 Task: Select the position option in the symbol sort order.
Action: Mouse moved to (106, 574)
Screenshot: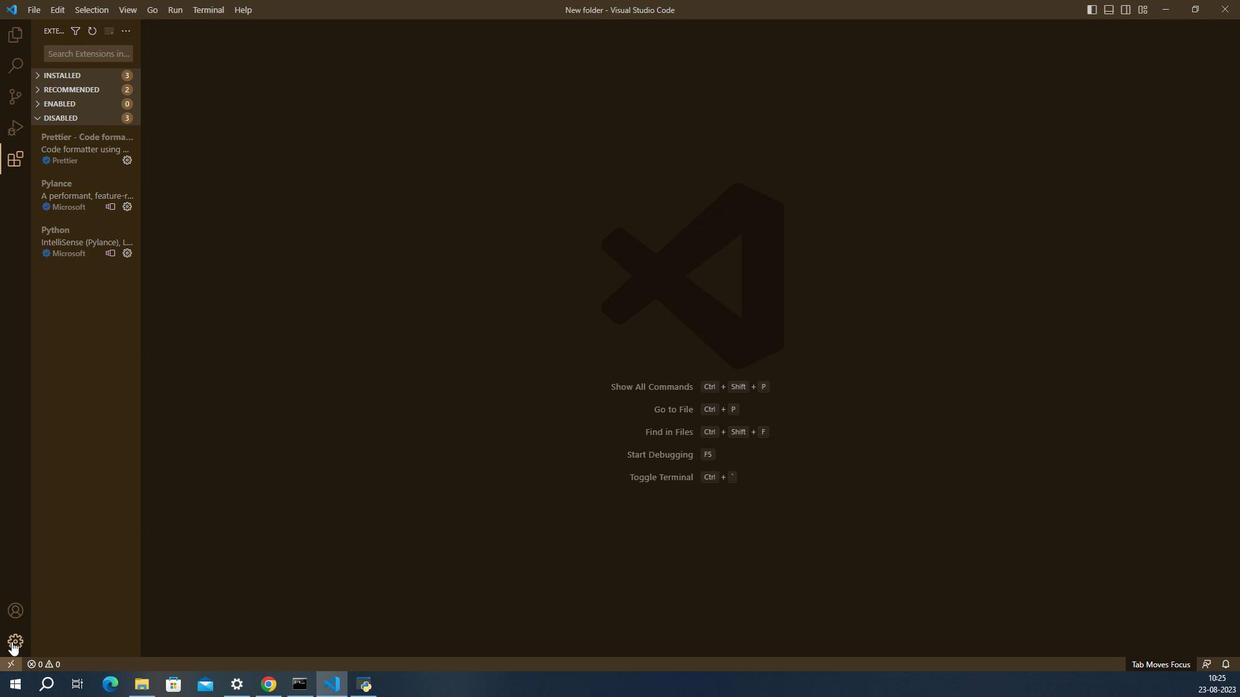 
Action: Mouse pressed left at (106, 574)
Screenshot: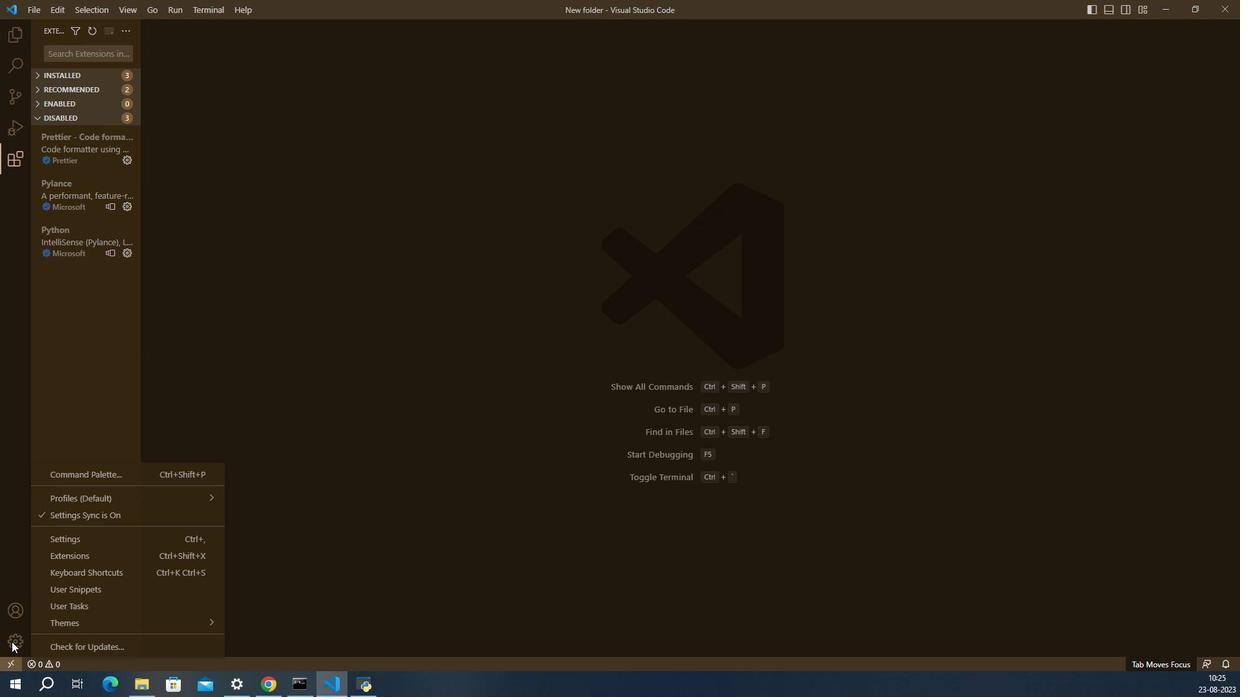 
Action: Mouse moved to (133, 513)
Screenshot: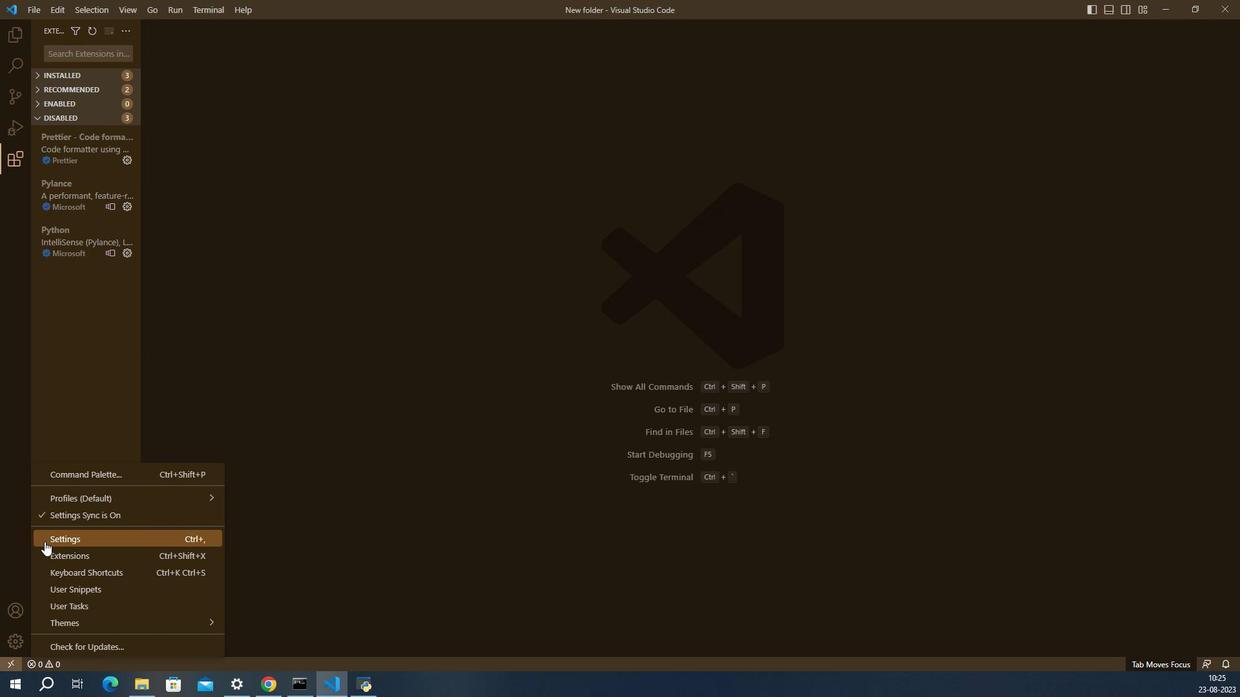 
Action: Mouse pressed left at (133, 513)
Screenshot: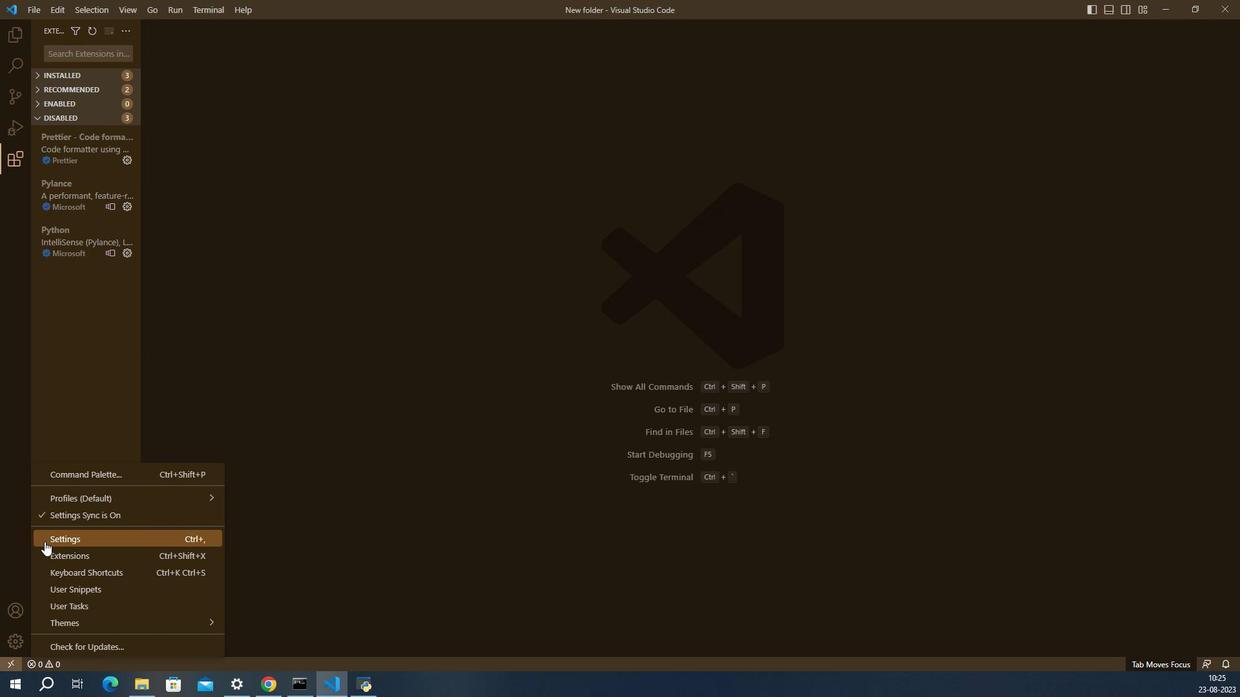 
Action: Mouse moved to (578, 456)
Screenshot: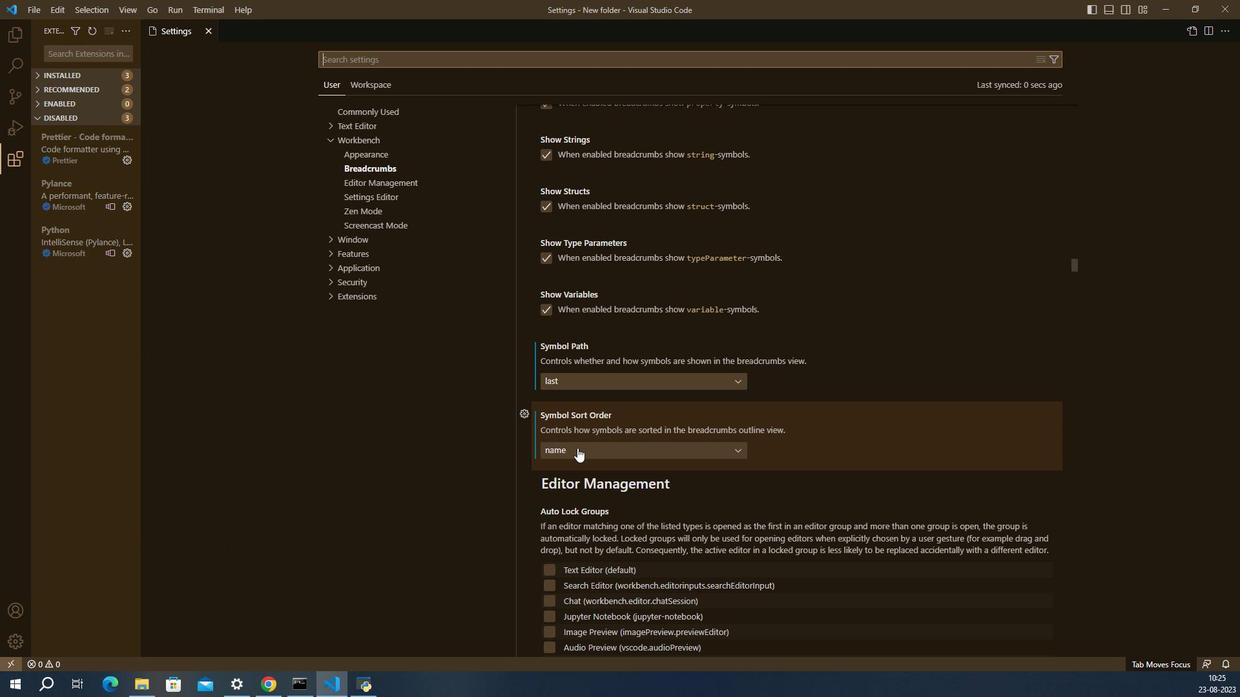 
Action: Mouse pressed left at (578, 456)
Screenshot: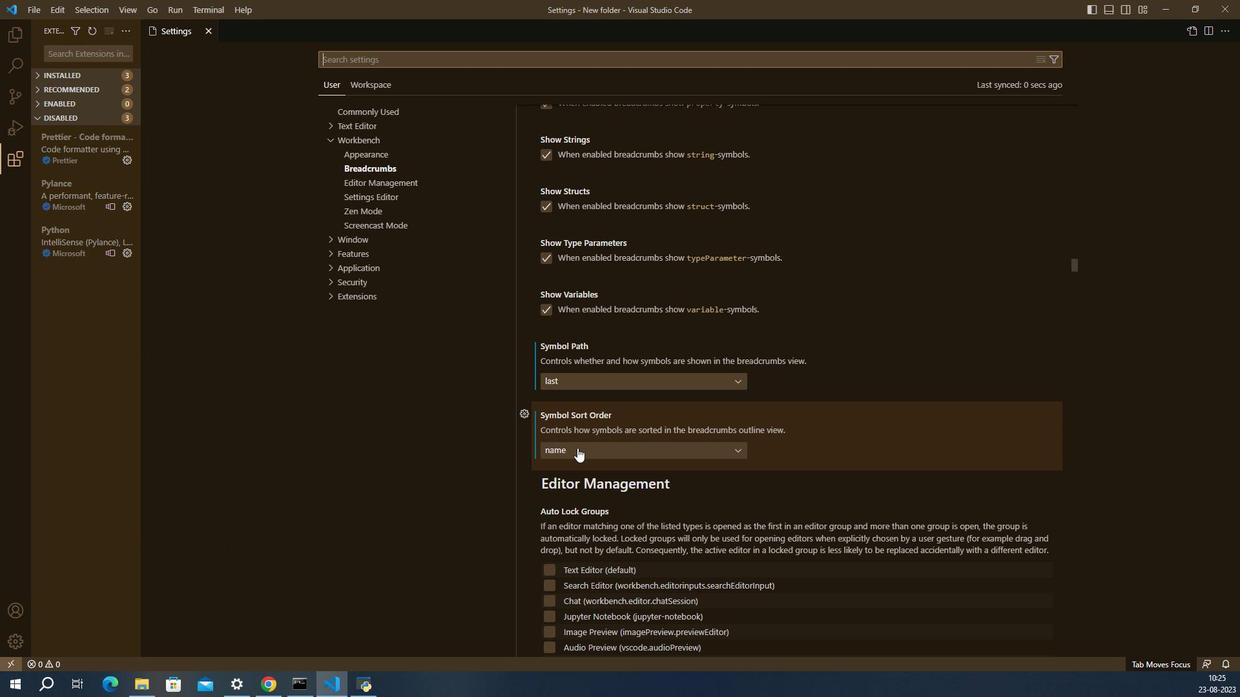 
Action: Mouse moved to (567, 468)
Screenshot: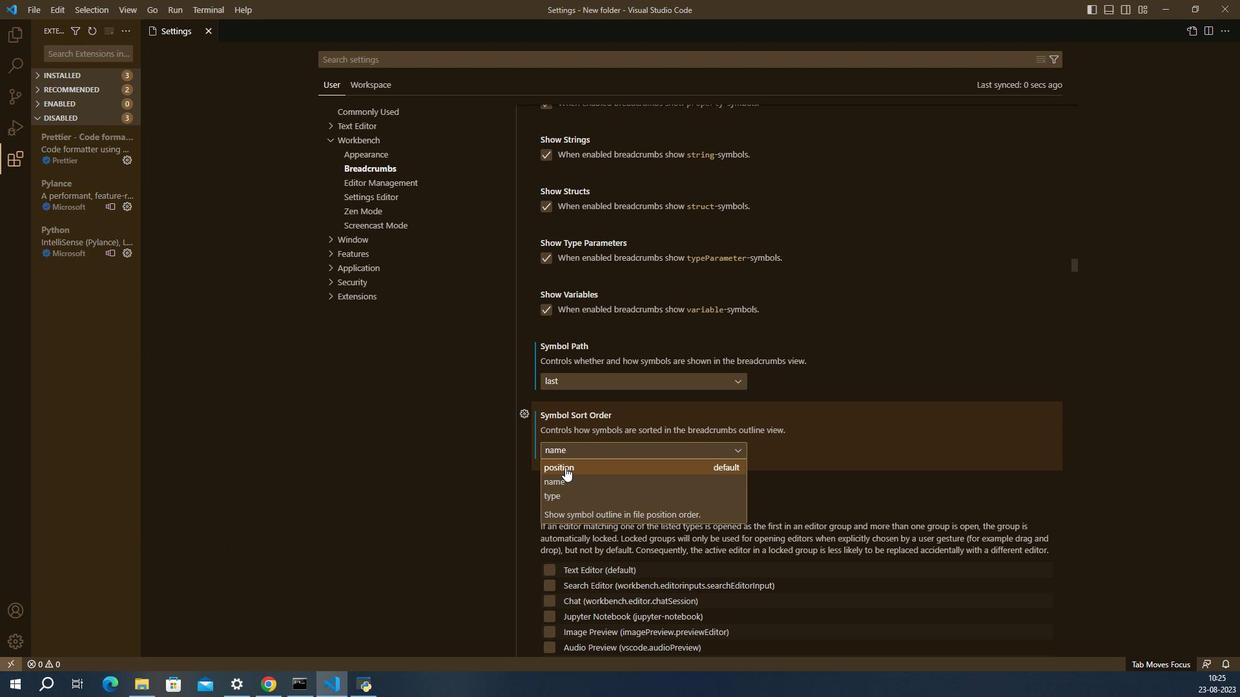
Action: Mouse pressed left at (567, 468)
Screenshot: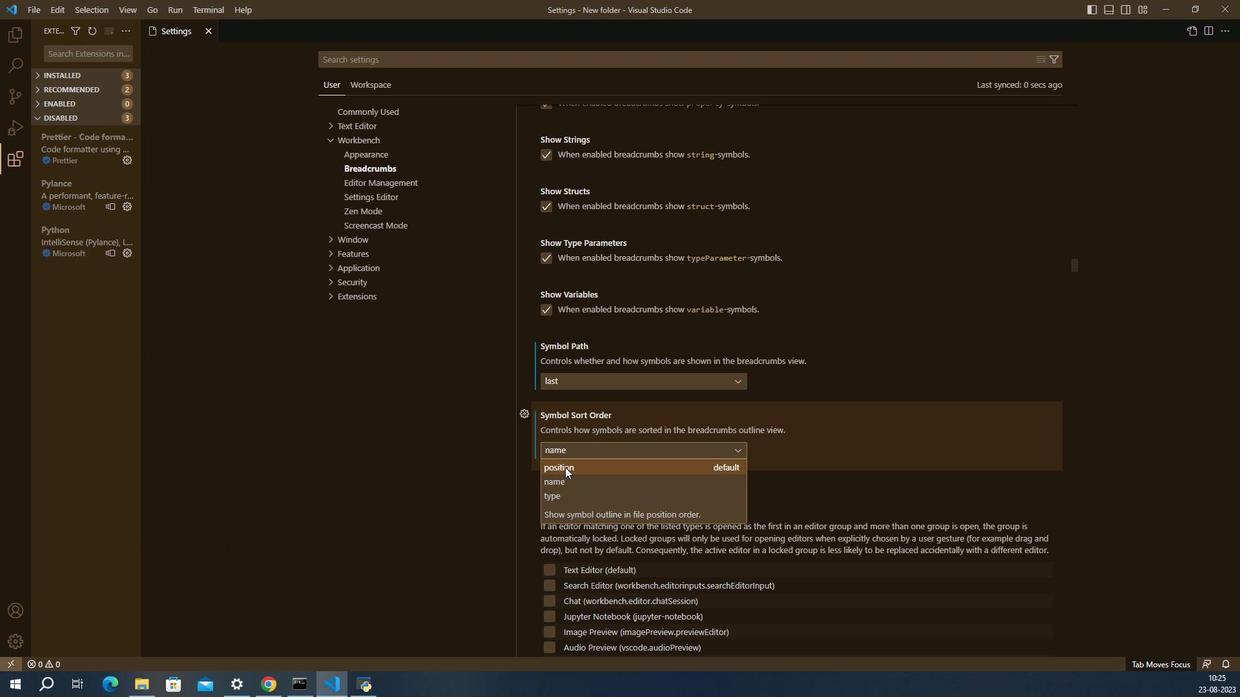 
Action: Mouse moved to (567, 466)
Screenshot: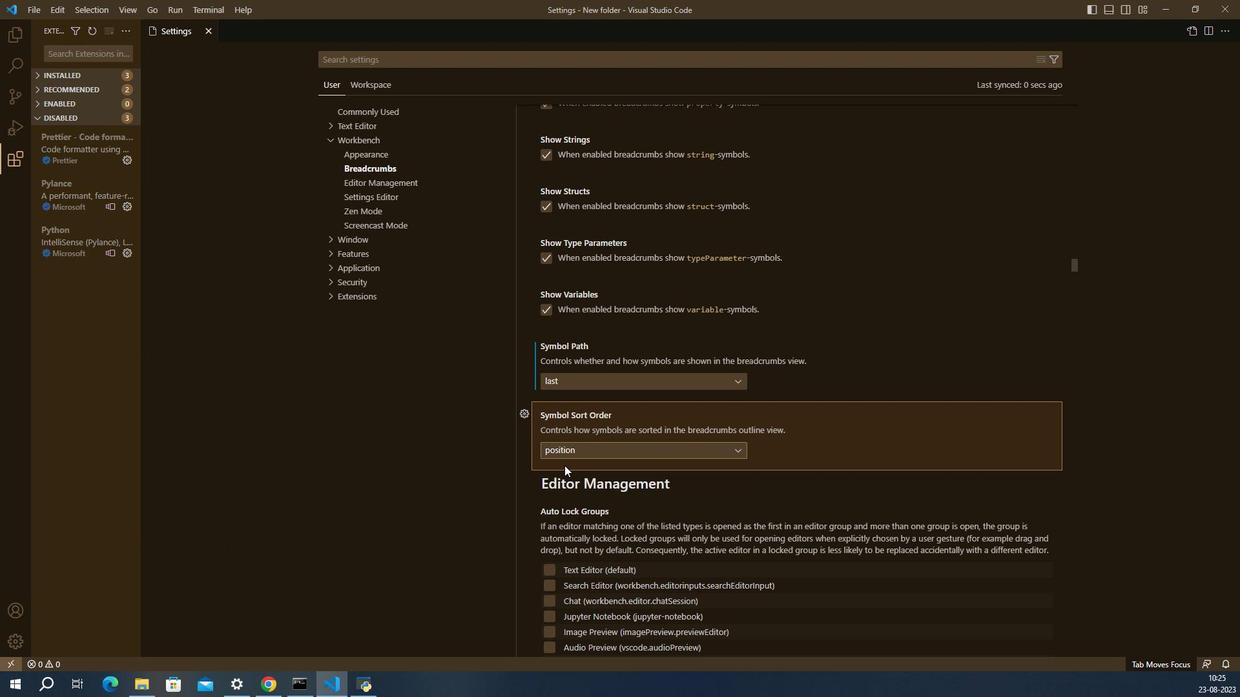 
